 Task: Add Humble Brands Bergamot & Ginger 230mg CBD All Natural Deodorant Stick to the cart.
Action: Mouse moved to (243, 126)
Screenshot: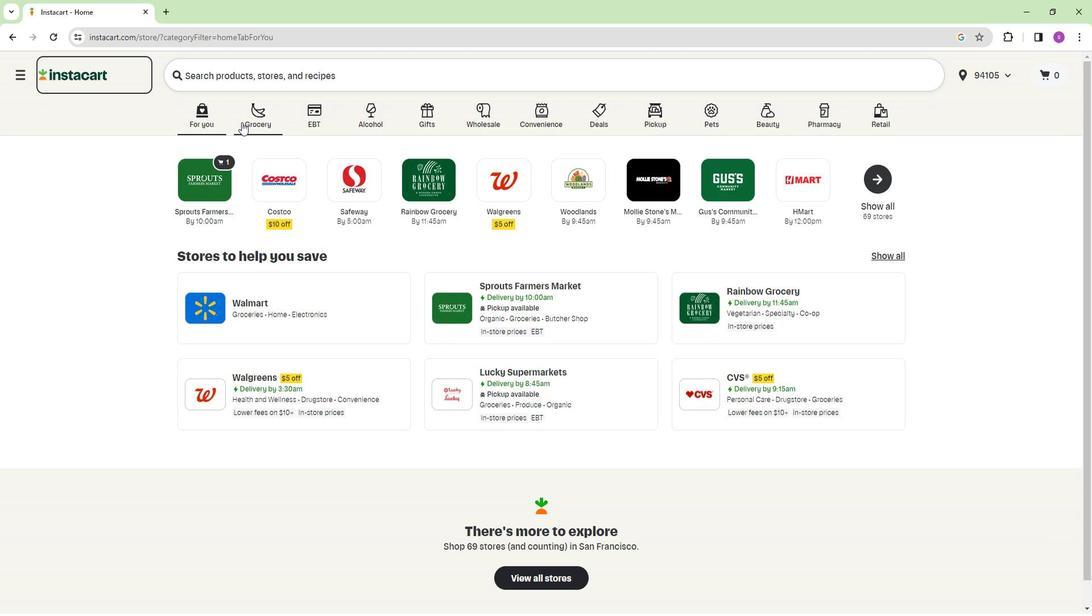 
Action: Mouse pressed left at (243, 126)
Screenshot: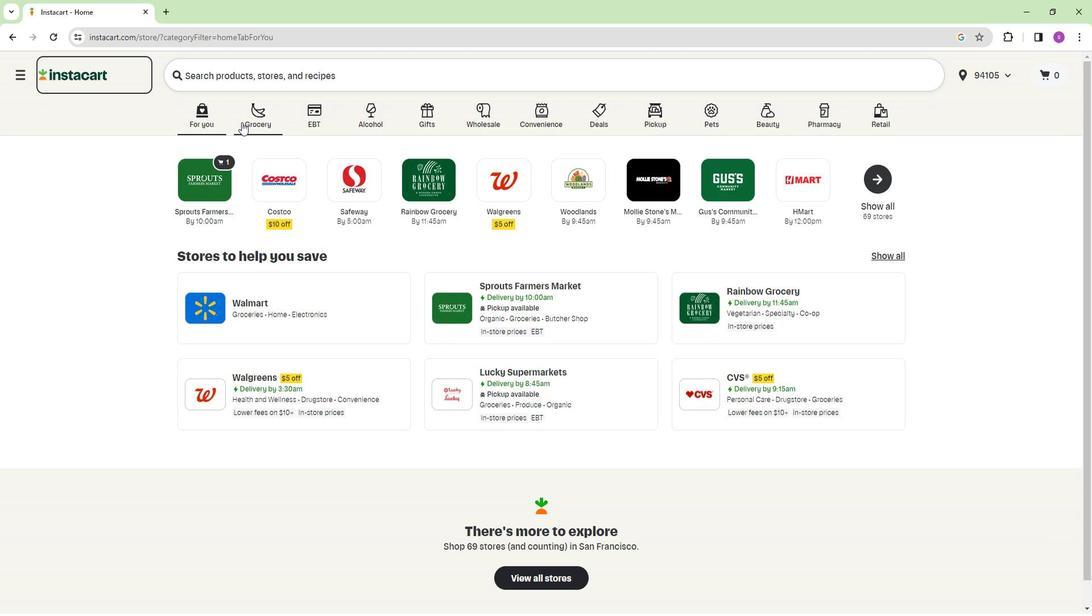 
Action: Mouse moved to (172, 195)
Screenshot: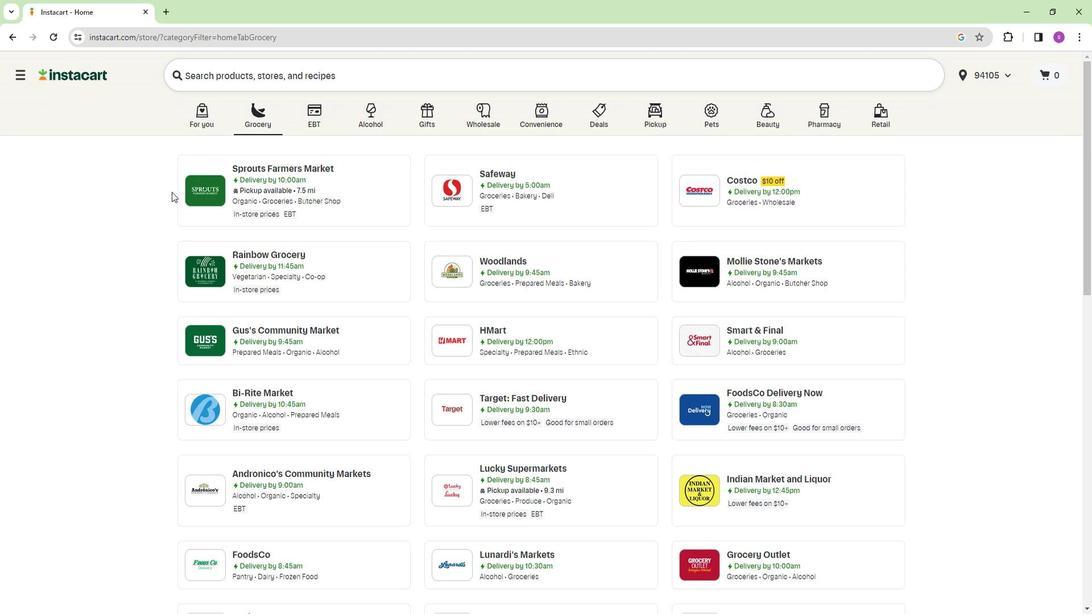 
Action: Mouse pressed left at (172, 195)
Screenshot: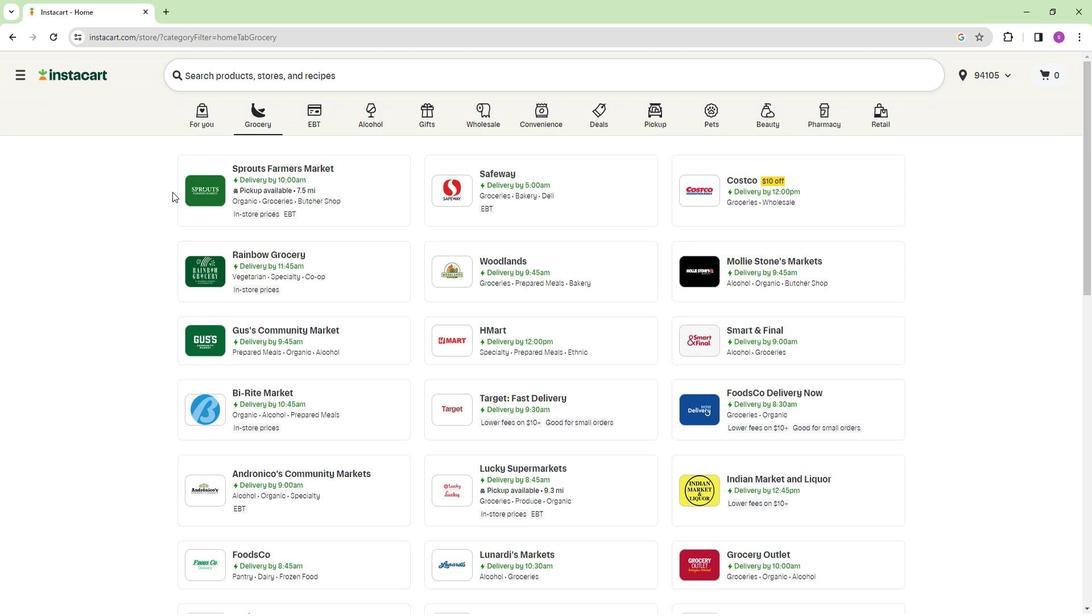 
Action: Mouse moved to (194, 193)
Screenshot: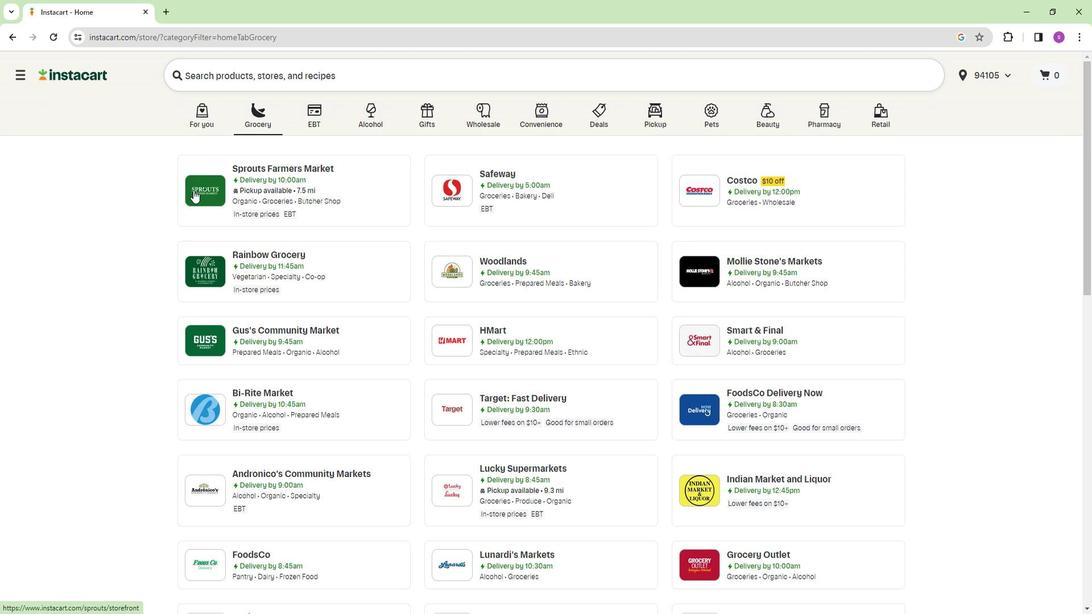 
Action: Mouse pressed left at (194, 193)
Screenshot: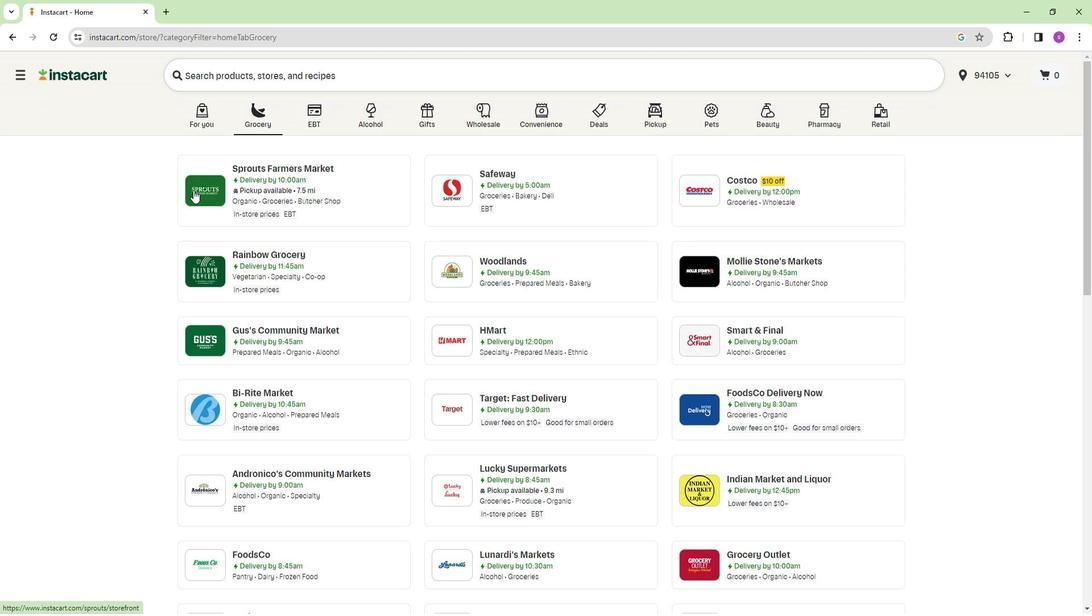 
Action: Mouse moved to (97, 405)
Screenshot: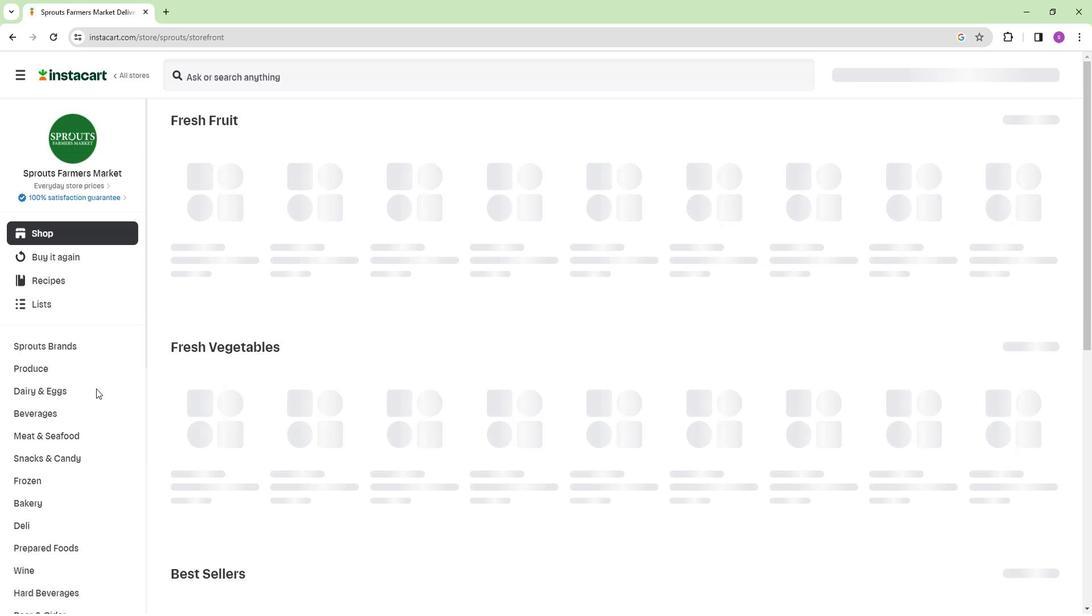 
Action: Mouse scrolled (97, 405) with delta (0, 0)
Screenshot: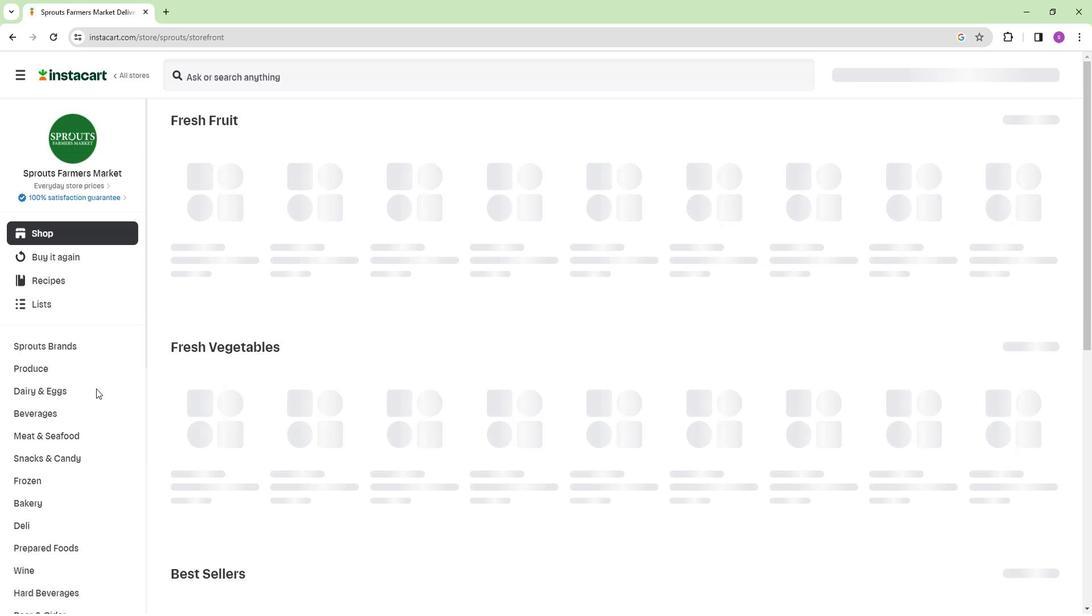 
Action: Mouse moved to (95, 400)
Screenshot: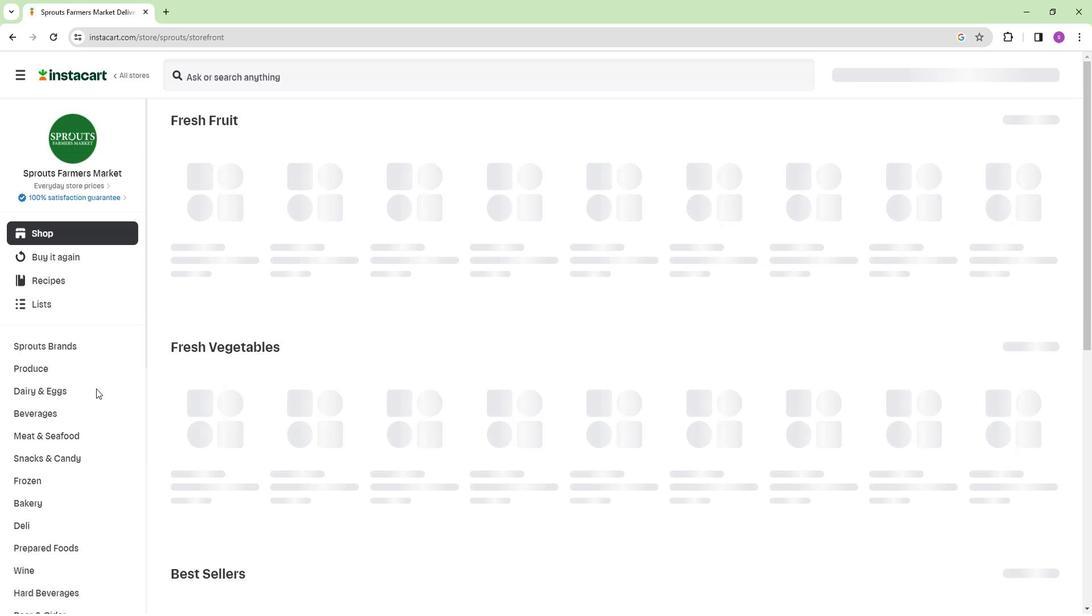 
Action: Mouse scrolled (95, 399) with delta (0, 0)
Screenshot: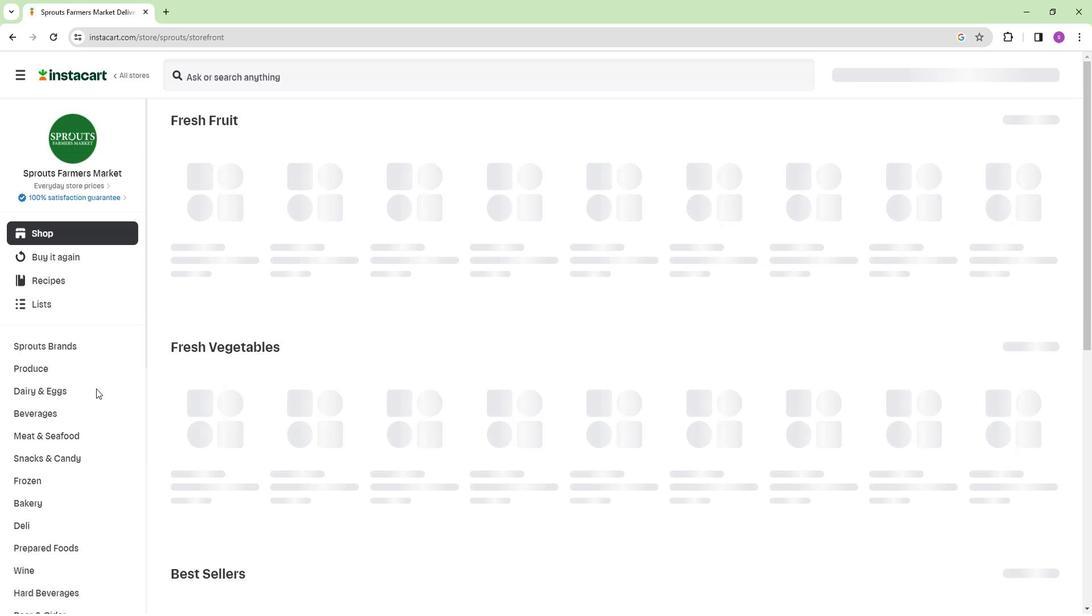 
Action: Mouse moved to (95, 385)
Screenshot: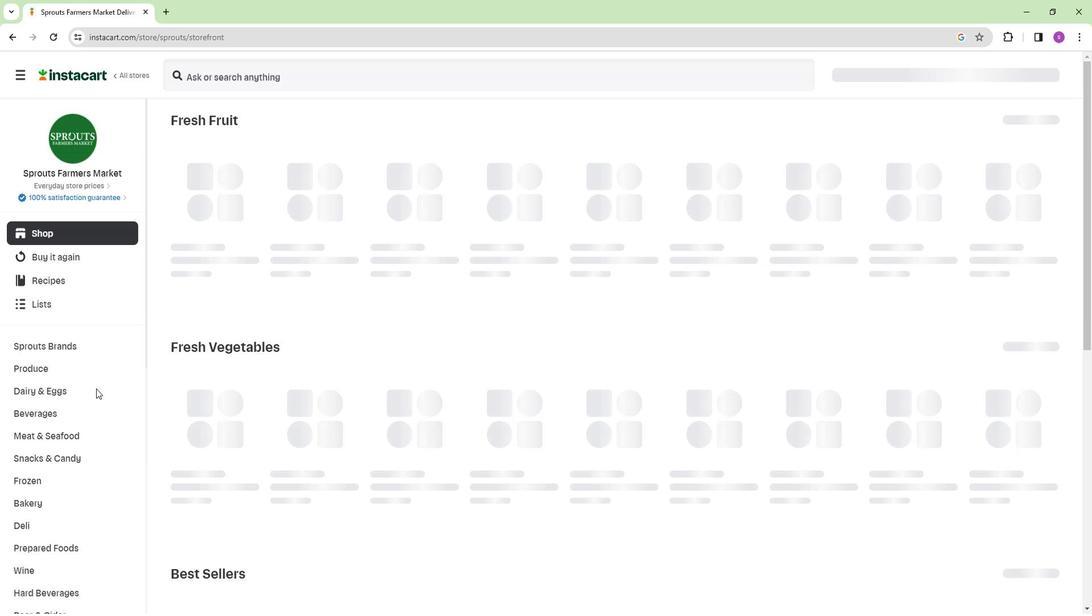 
Action: Mouse scrolled (95, 384) with delta (0, 0)
Screenshot: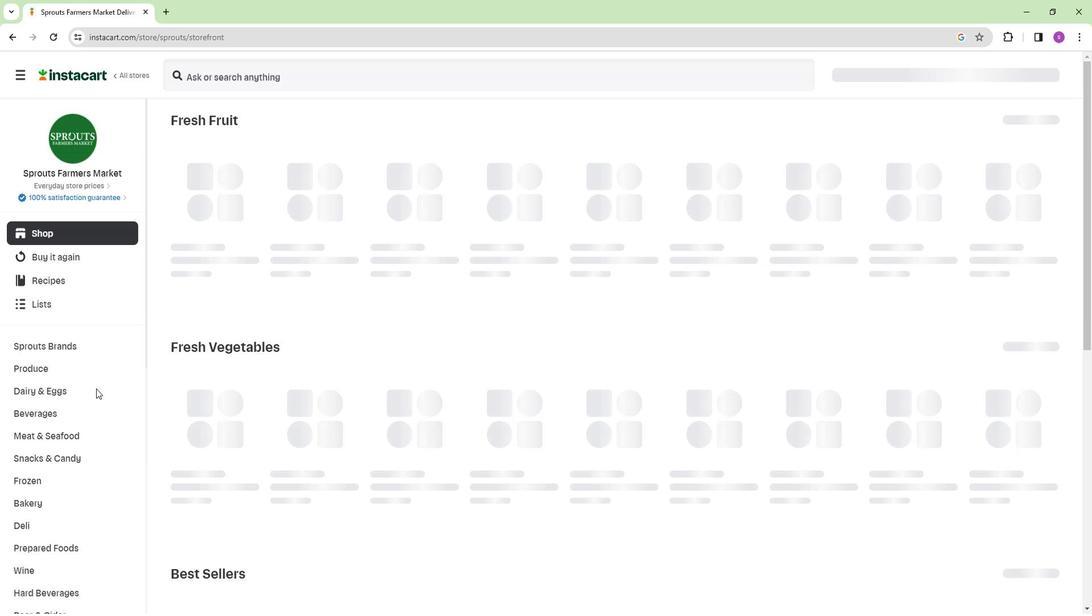 
Action: Mouse moved to (95, 371)
Screenshot: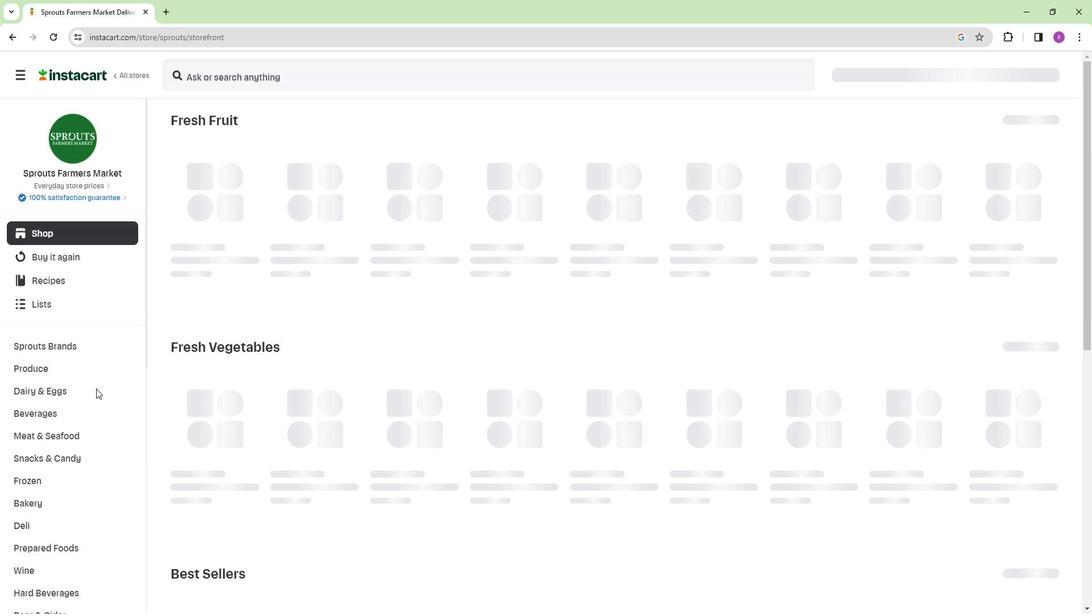 
Action: Mouse scrolled (95, 370) with delta (0, 0)
Screenshot: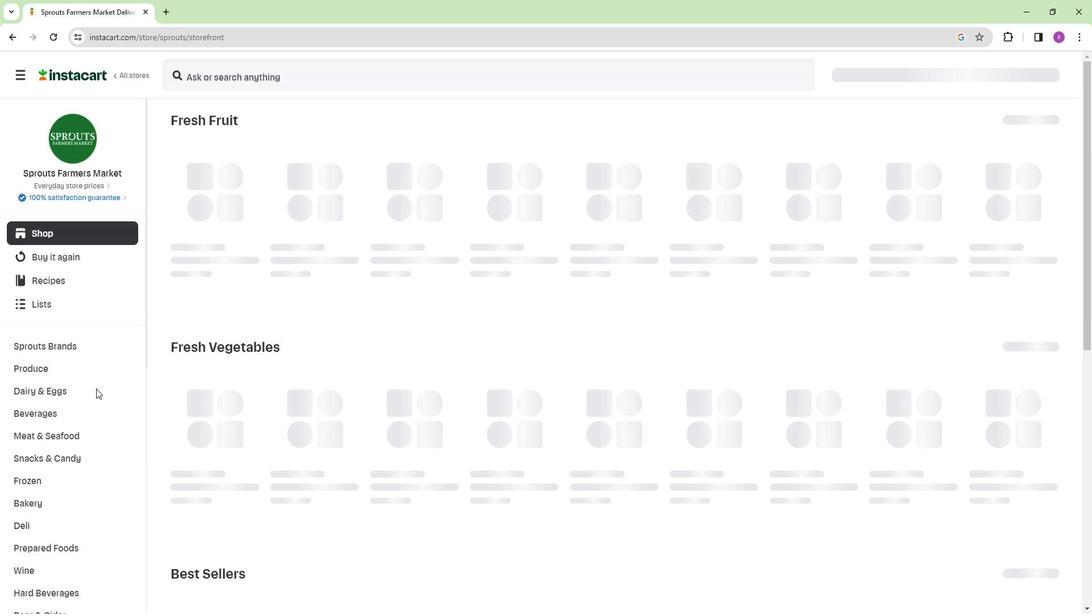 
Action: Mouse moved to (96, 359)
Screenshot: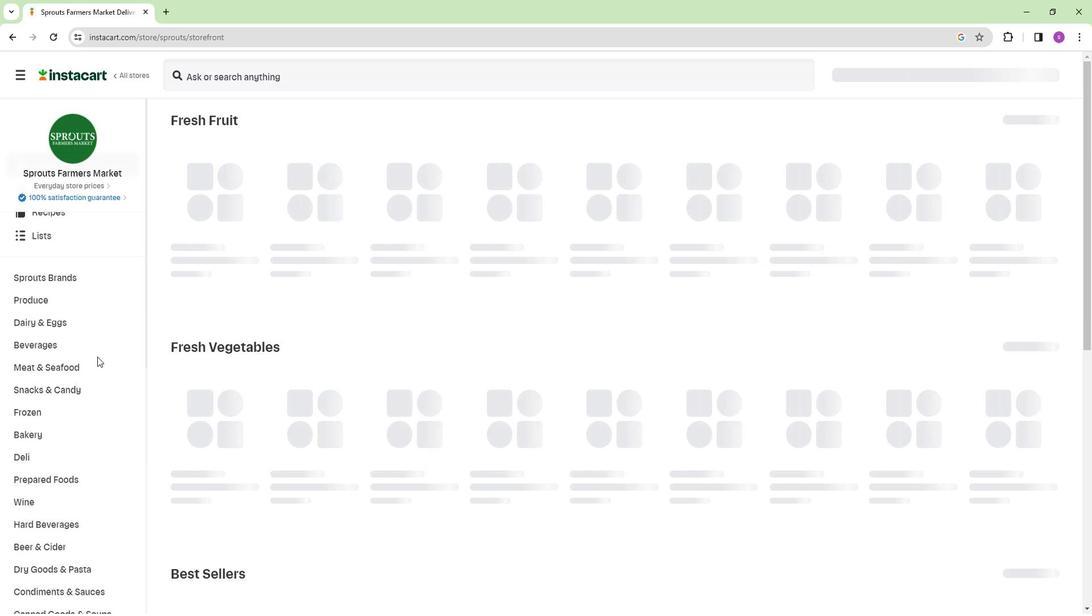 
Action: Mouse scrolled (96, 358) with delta (0, 0)
Screenshot: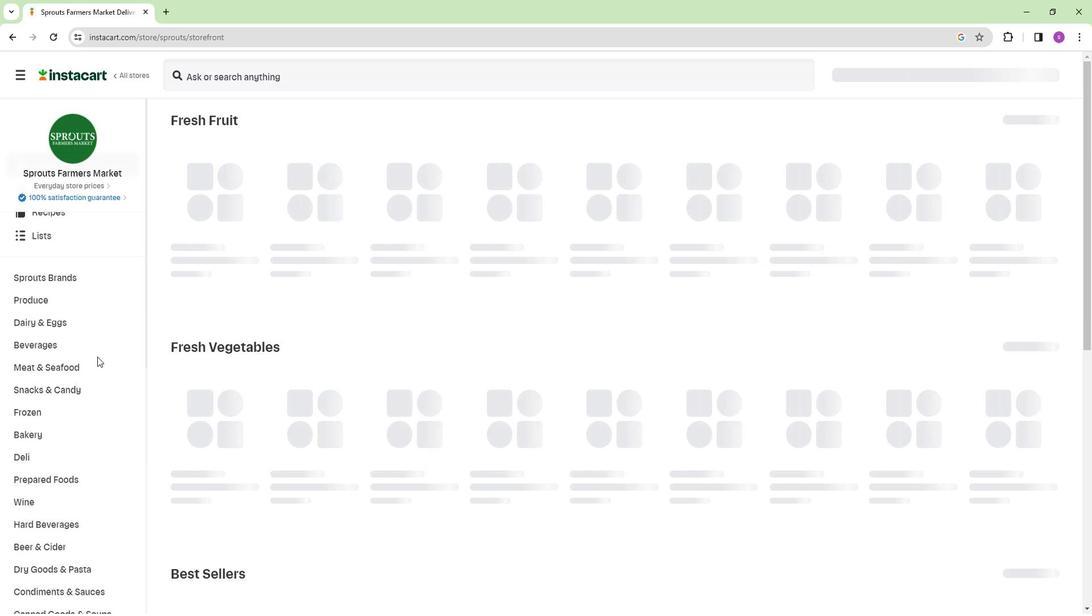 
Action: Mouse moved to (96, 356)
Screenshot: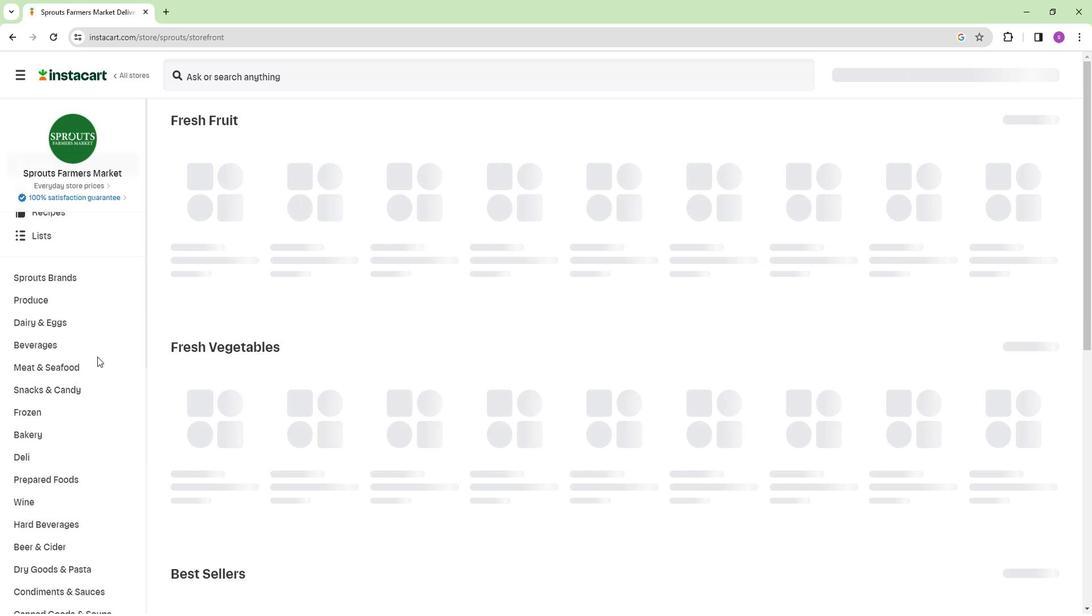 
Action: Mouse scrolled (96, 356) with delta (0, 0)
Screenshot: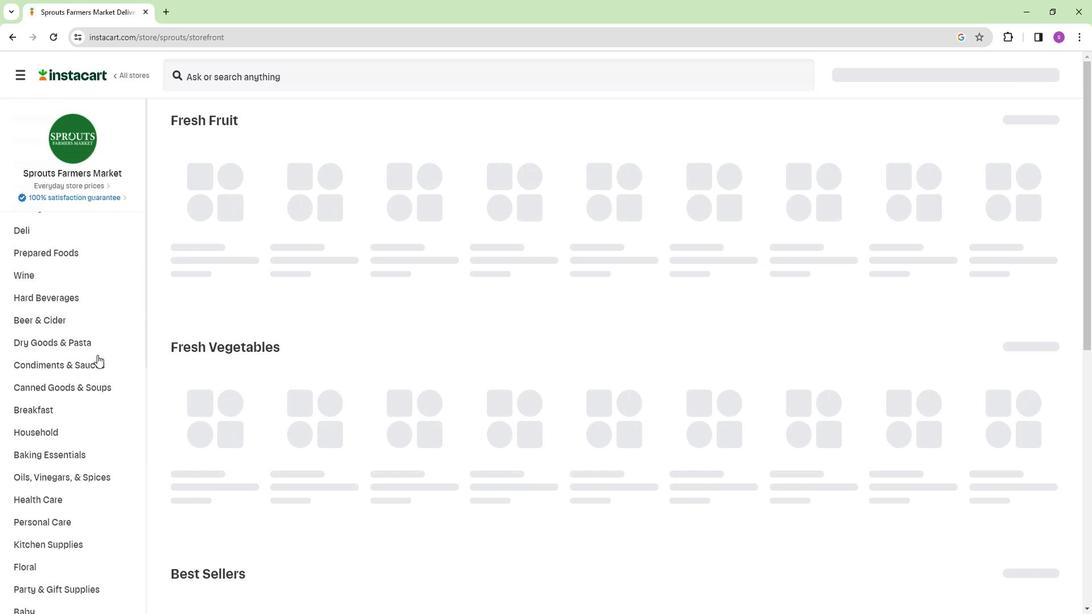 
Action: Mouse scrolled (96, 356) with delta (0, 0)
Screenshot: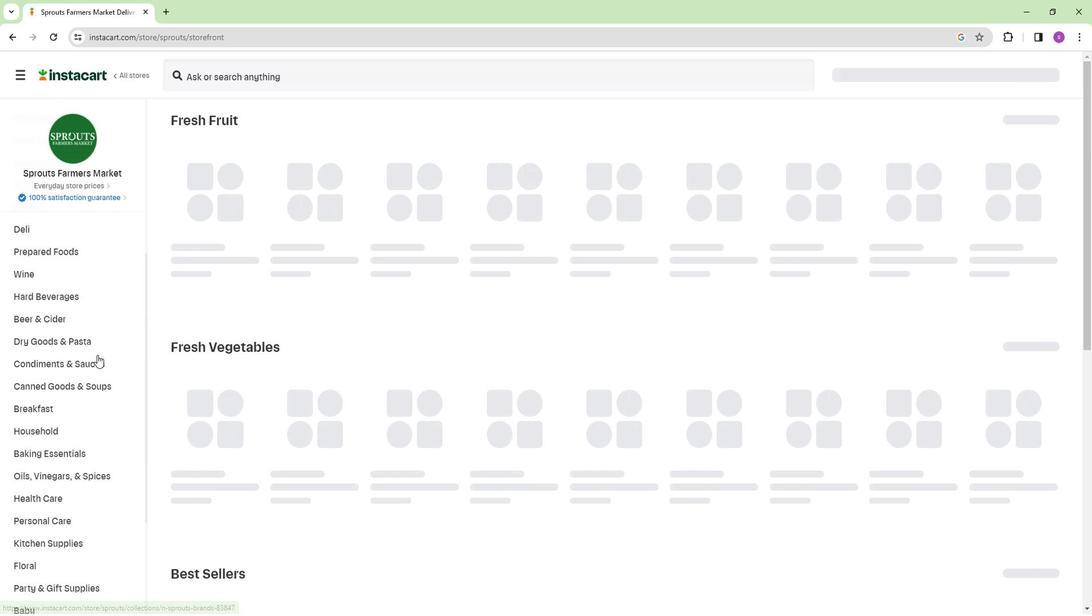 
Action: Mouse moved to (64, 405)
Screenshot: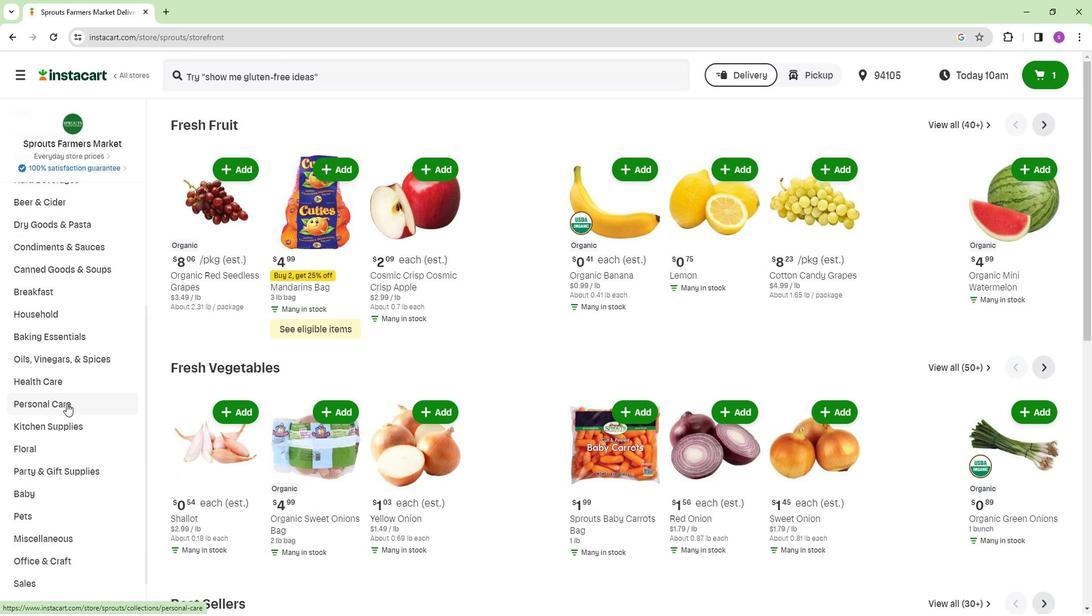 
Action: Mouse pressed left at (64, 405)
Screenshot: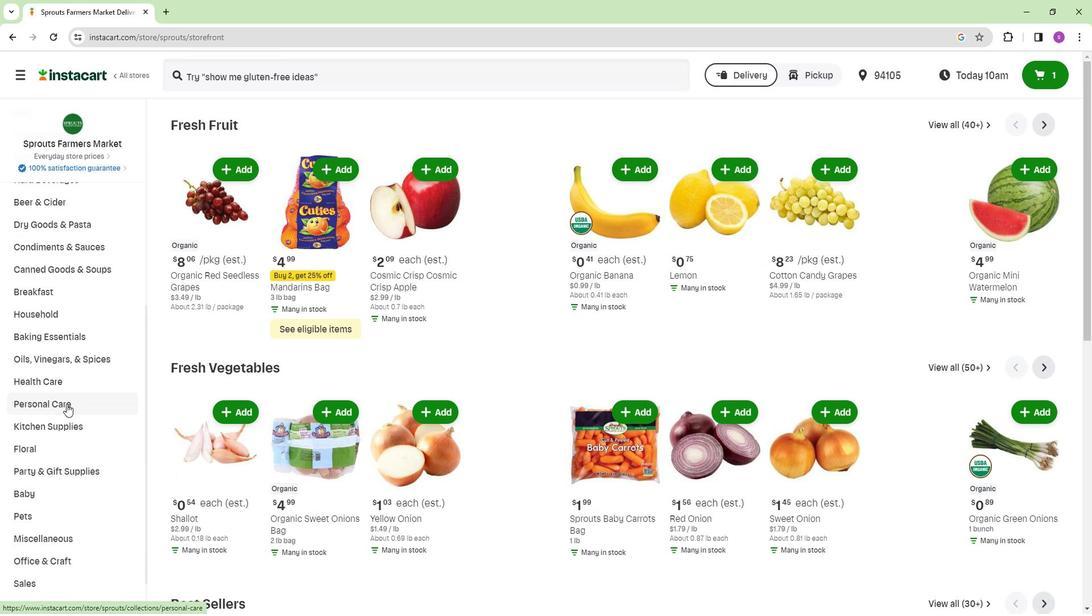 
Action: Mouse moved to (472, 157)
Screenshot: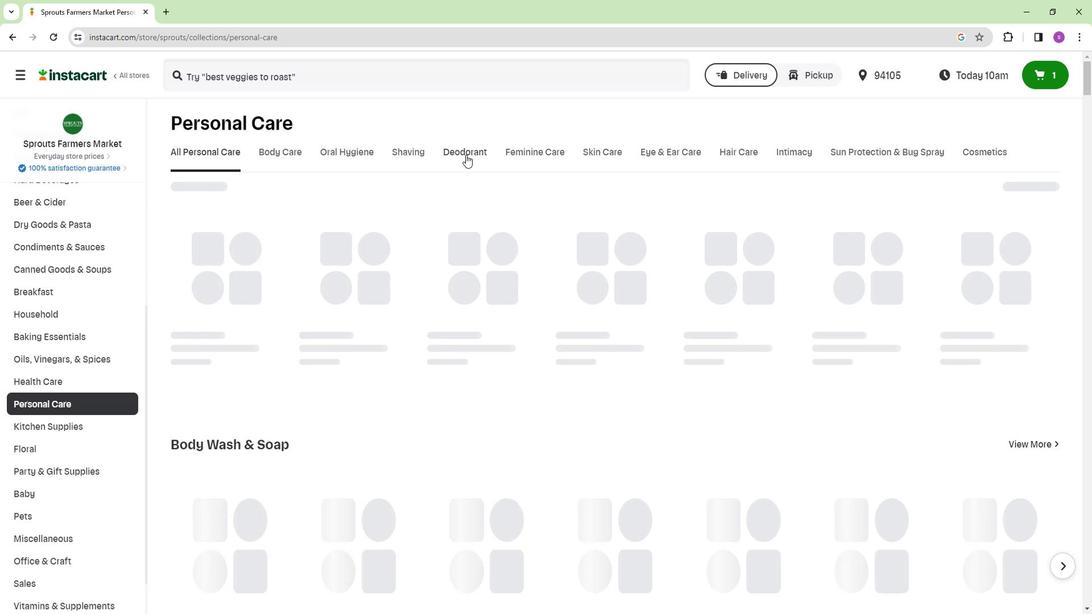 
Action: Mouse pressed left at (472, 157)
Screenshot: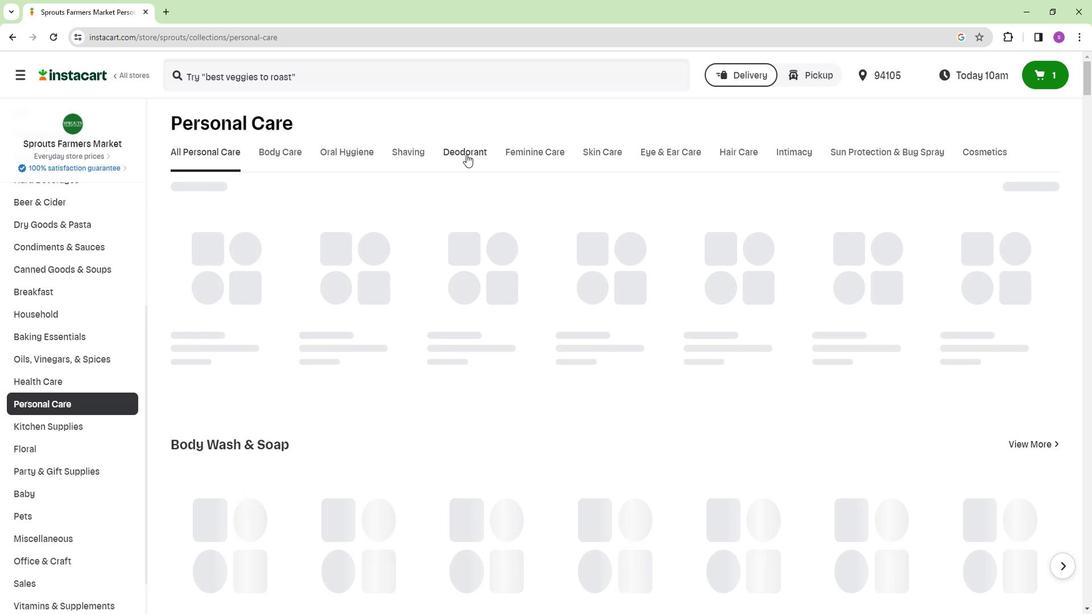 
Action: Mouse moved to (336, 77)
Screenshot: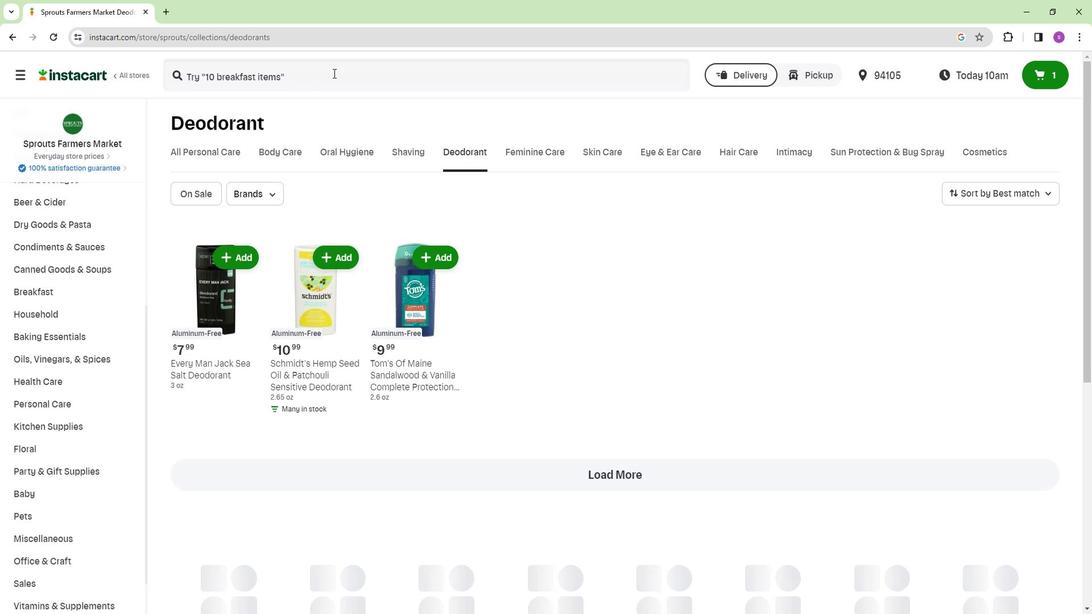 
Action: Mouse pressed left at (336, 77)
Screenshot: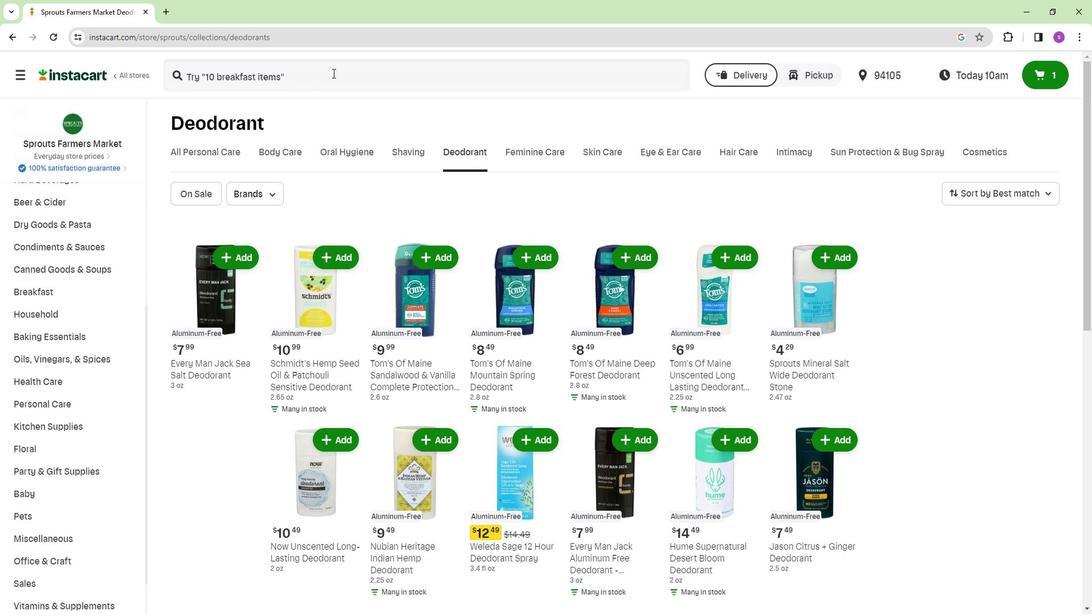 
Action: Mouse moved to (338, 76)
Screenshot: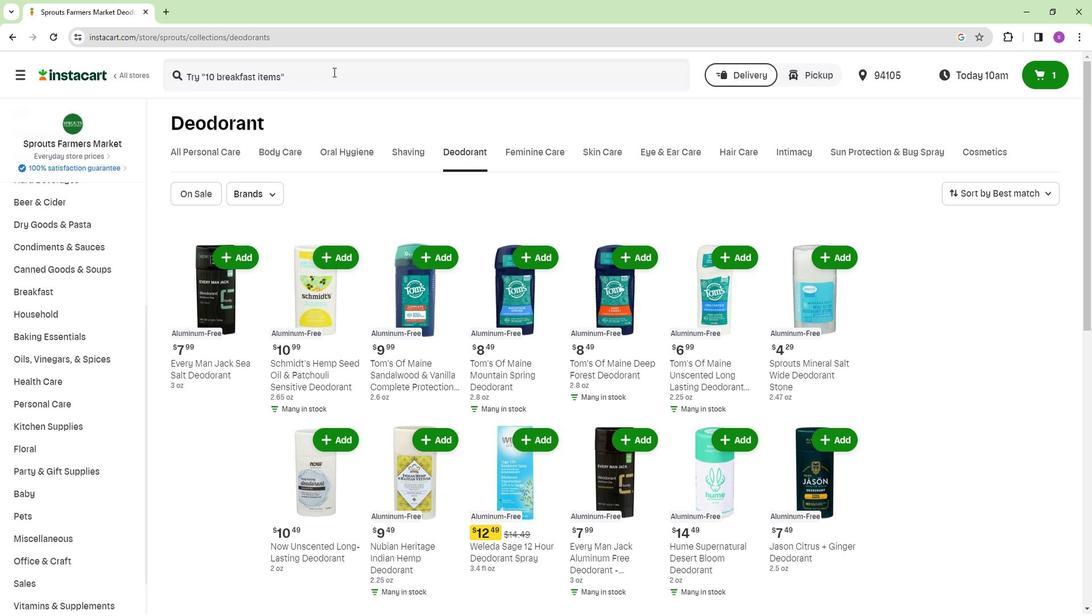 
Action: Key pressed <Key.shift>Humble<Key.space><Key.shift><Key.shift><Key.shift><Key.shift><Key.shift><Key.shift><Key.shift><Key.shift><Key.shift><Key.shift><Key.shift><Key.shift><Key.shift>Brand<Key.space><Key.shift><Key.shift><Key.shift><Key.shift><Key.shift><Key.shift><Key.shift><Key.shift>Bergamot<Key.space><Key.shift>&<Key.space><Key.shift>Ginger<Key.space>230mg<Key.space><Key.shift>CB<Key.shift><Key.shift><Key.shift><Key.shift><Key.shift>D<Key.space><Key.shift>All<Key.space><Key.shift>Natural<Key.space><Key.shift>Deodorant<Key.space><Key.shift>Stick<Key.enter>
Screenshot: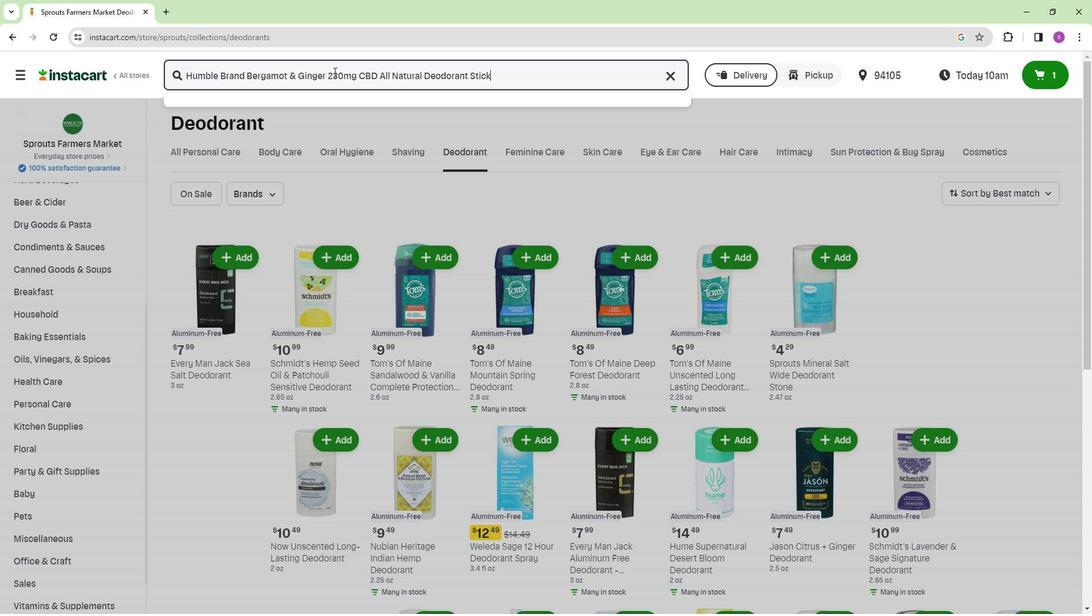 
Action: Mouse moved to (347, 229)
Screenshot: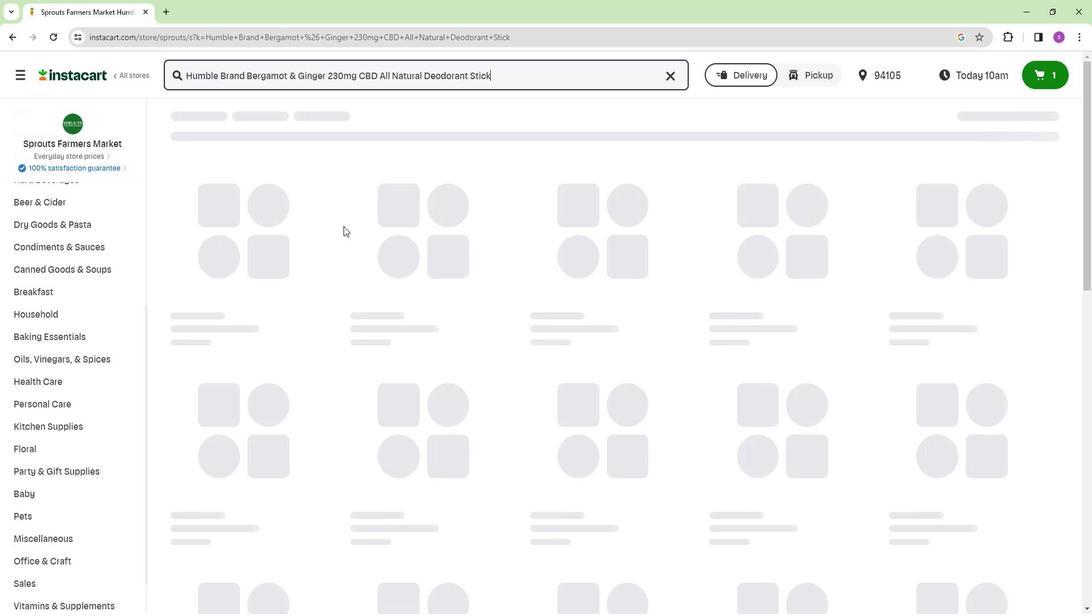 
Action: Mouse scrolled (347, 228) with delta (0, 0)
Screenshot: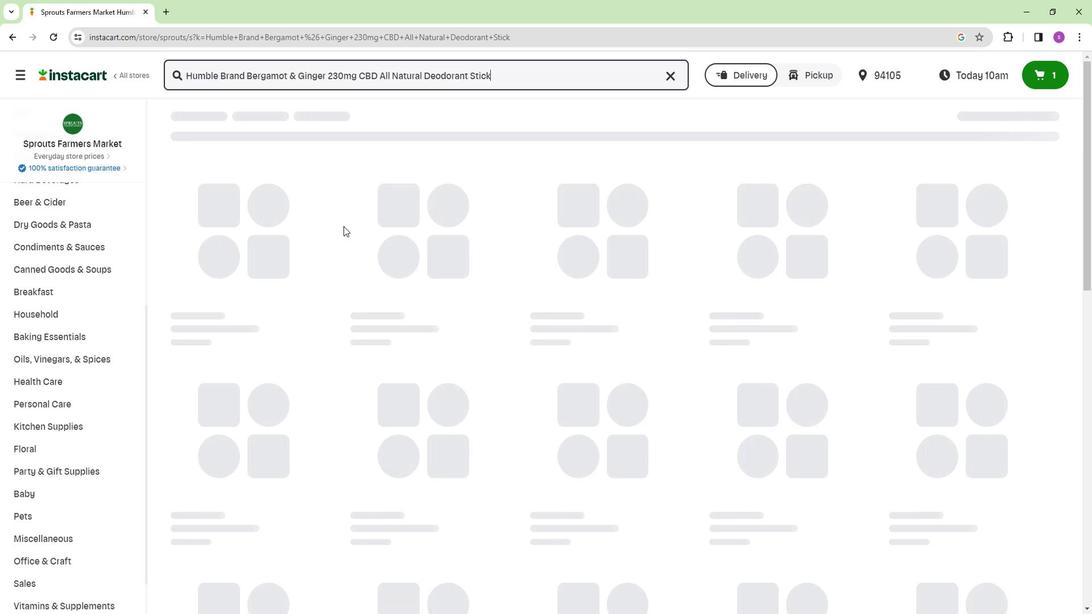 
Action: Mouse scrolled (347, 228) with delta (0, 0)
Screenshot: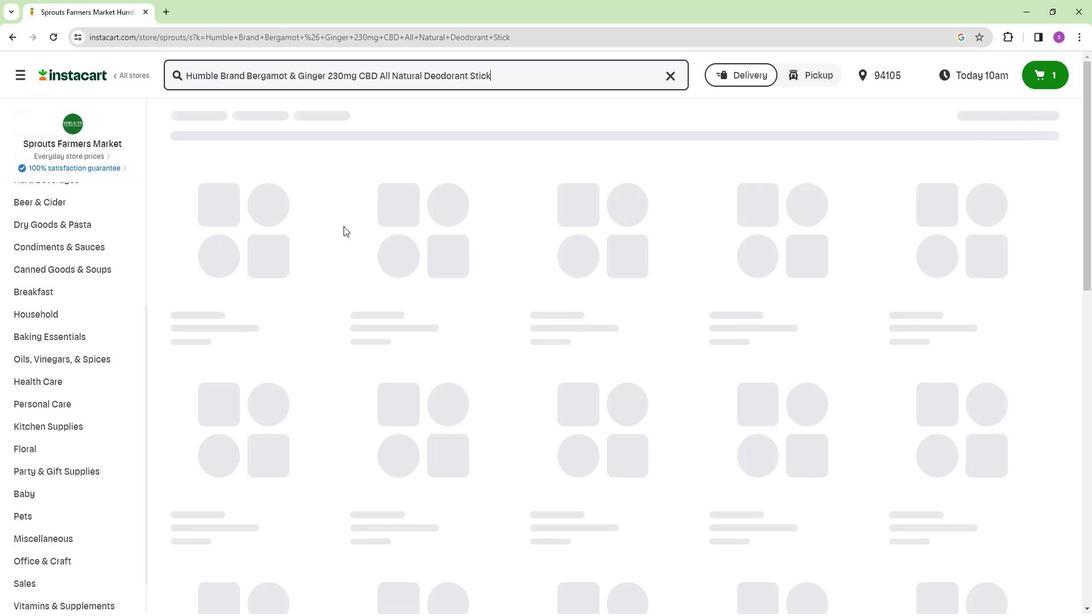 
Action: Mouse moved to (352, 234)
Screenshot: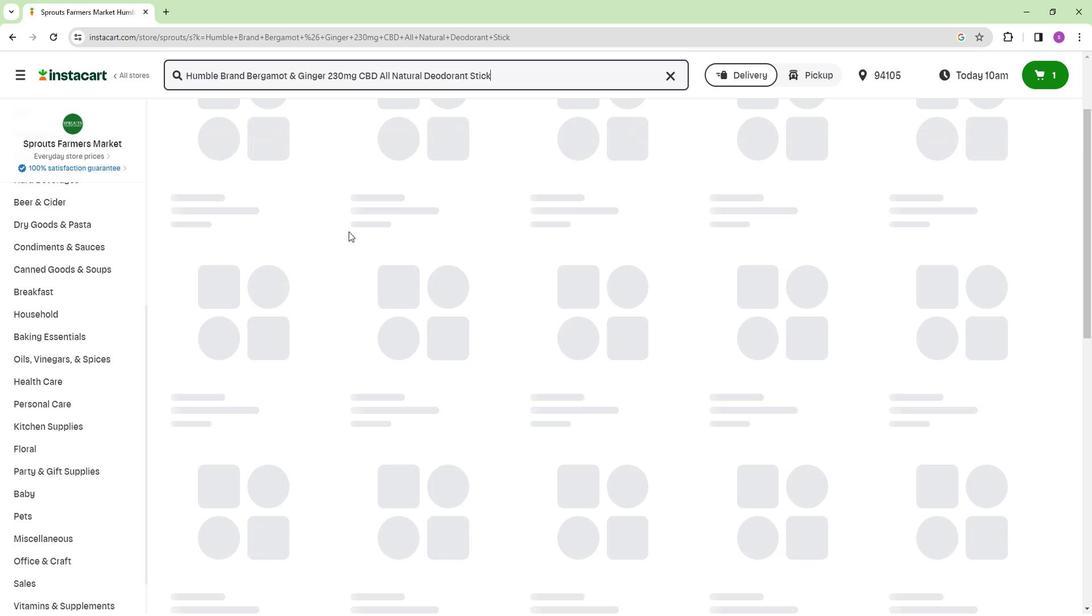 
Action: Mouse scrolled (352, 235) with delta (0, 0)
Screenshot: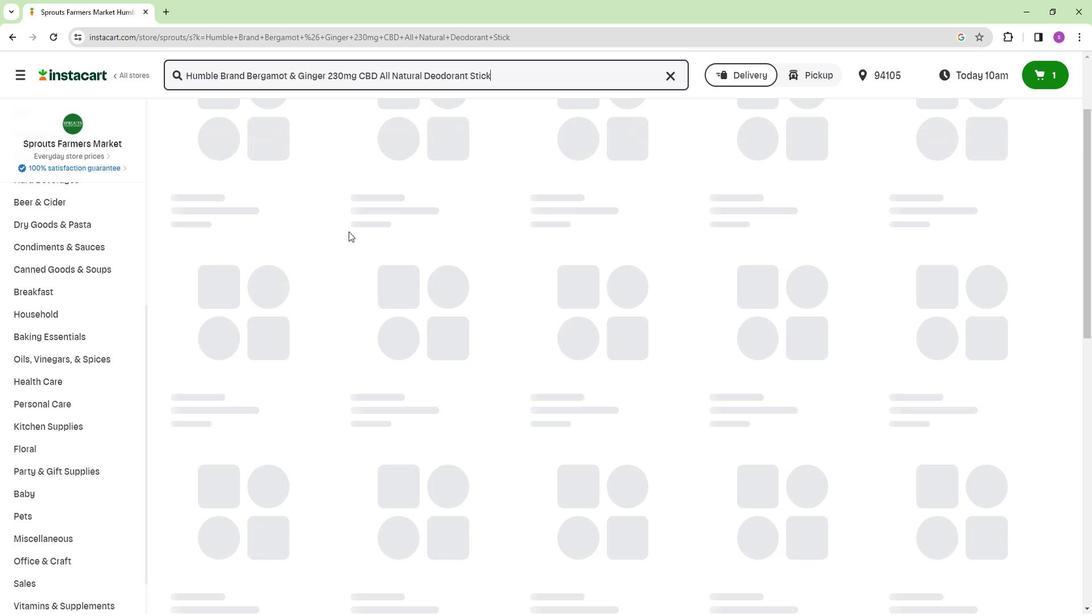 
Action: Mouse scrolled (352, 235) with delta (0, 0)
Screenshot: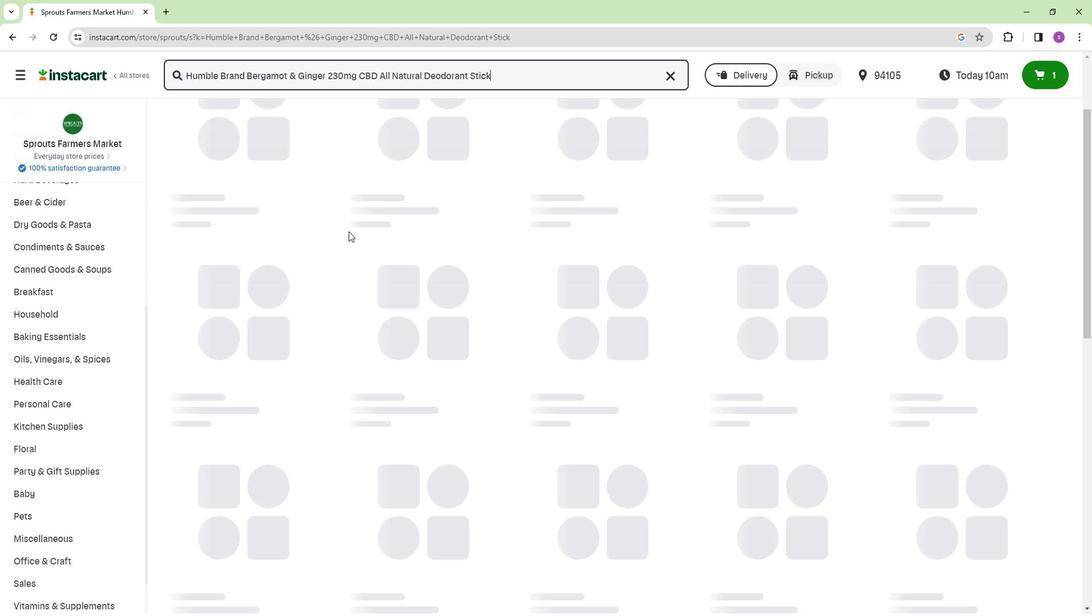 
Action: Mouse moved to (314, 195)
Screenshot: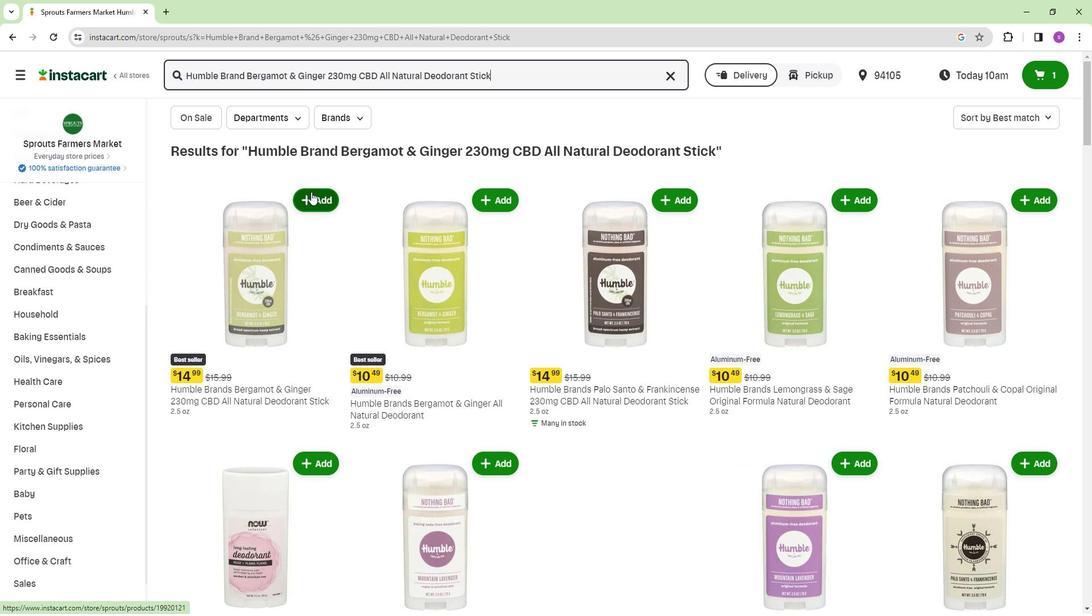 
Action: Mouse pressed left at (314, 195)
Screenshot: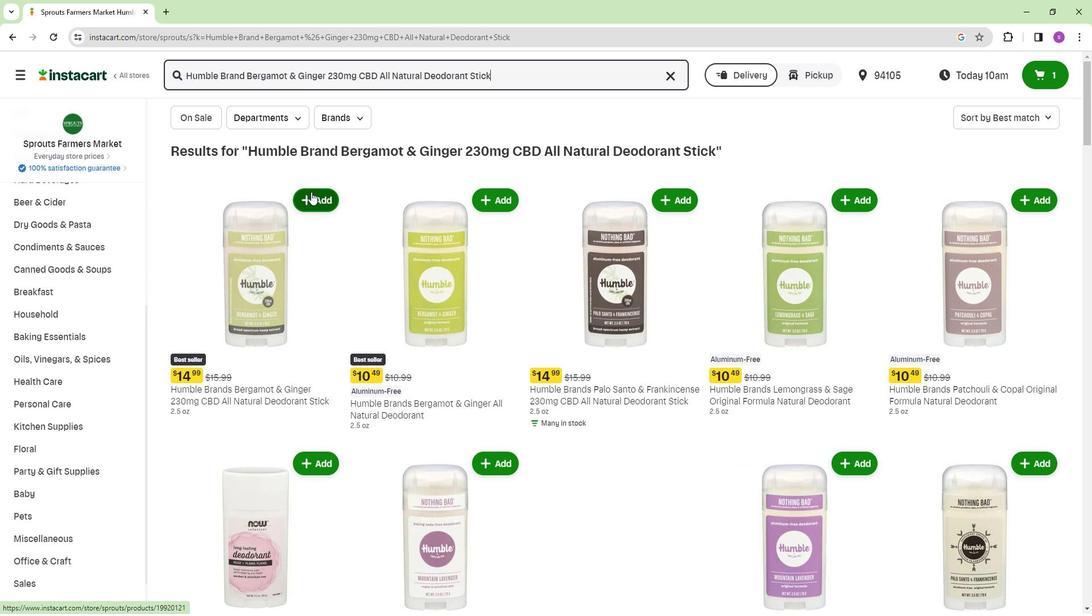 
Action: Mouse moved to (377, 244)
Screenshot: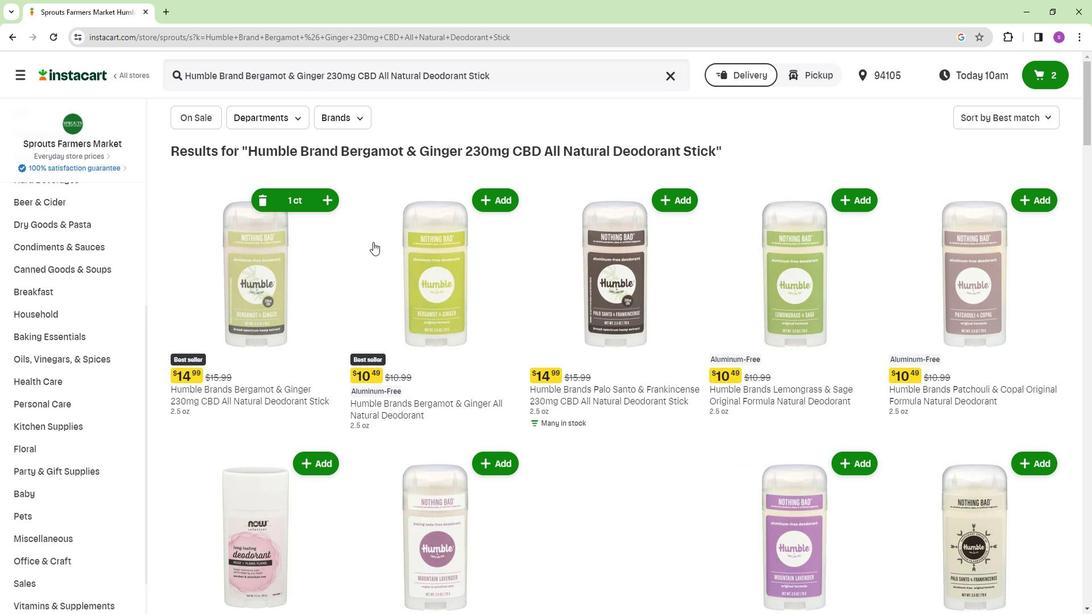 
